 Task: Create a due date automation trigger when advanced on, on the tuesday of the week a card is due add dates due today at 11:00 AM.
Action: Mouse moved to (877, 261)
Screenshot: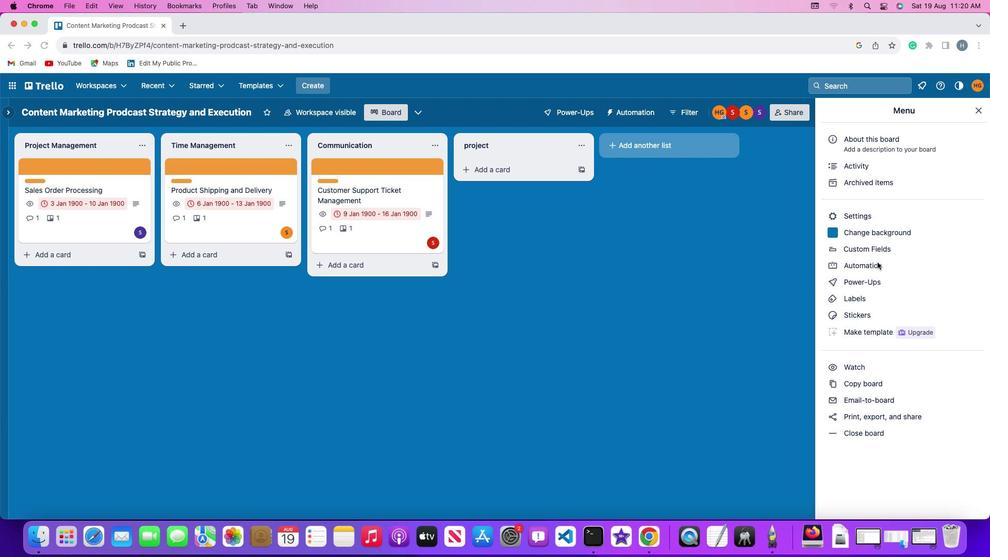 
Action: Mouse pressed left at (877, 261)
Screenshot: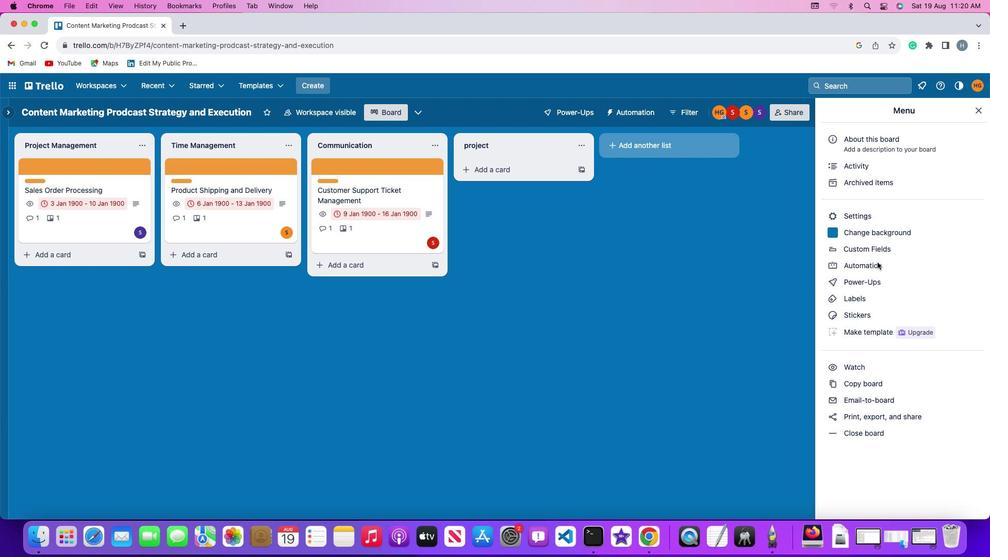 
Action: Mouse pressed left at (877, 261)
Screenshot: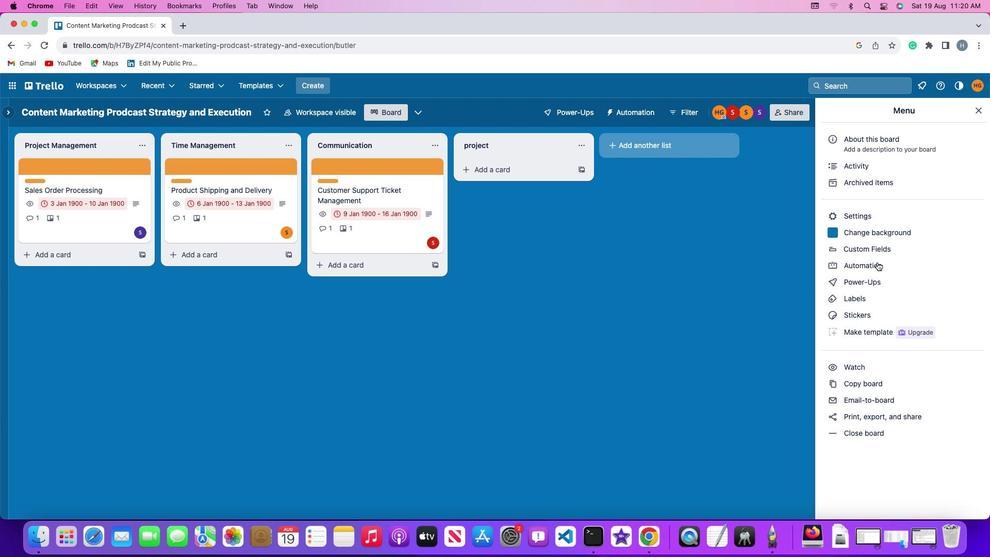 
Action: Mouse moved to (45, 239)
Screenshot: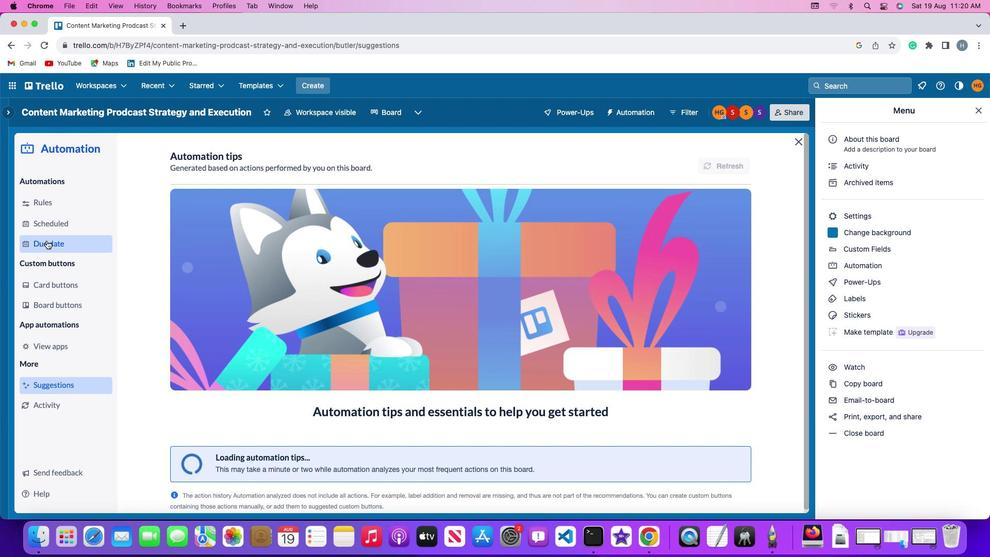 
Action: Mouse pressed left at (45, 239)
Screenshot: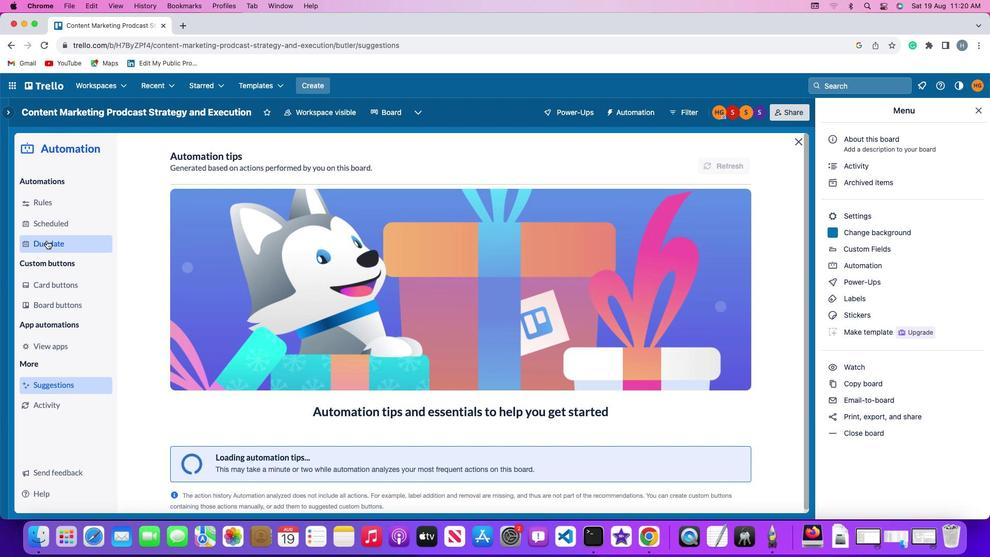 
Action: Mouse moved to (674, 159)
Screenshot: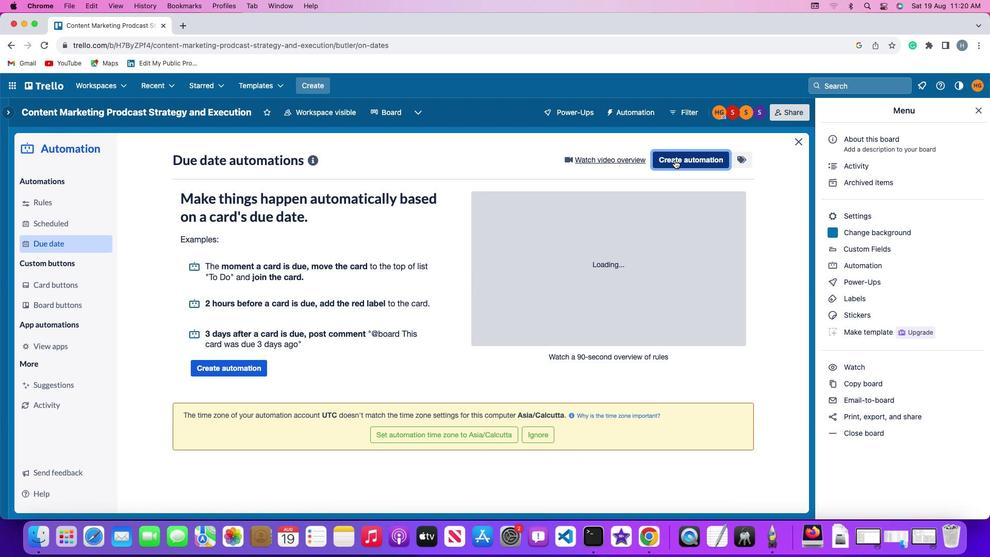 
Action: Mouse pressed left at (674, 159)
Screenshot: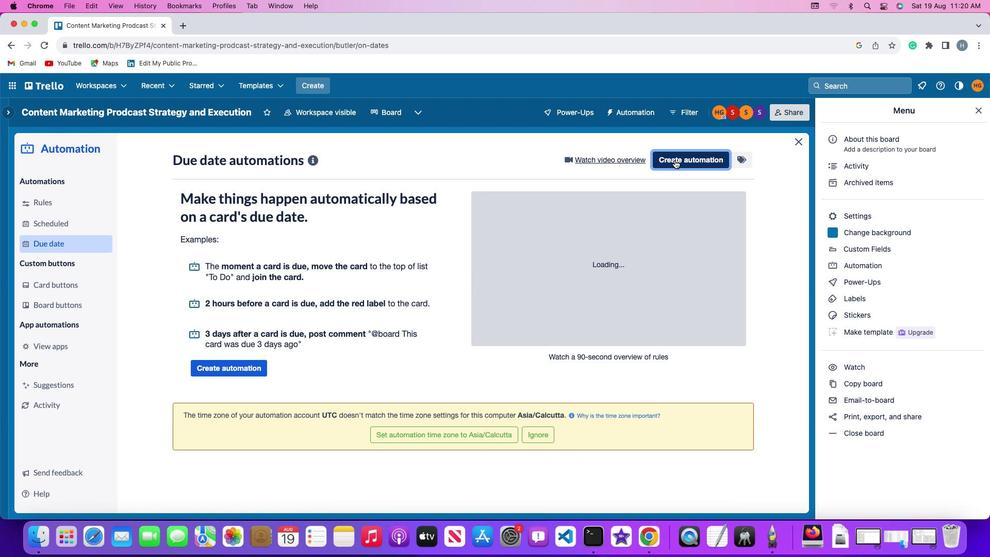
Action: Mouse moved to (198, 254)
Screenshot: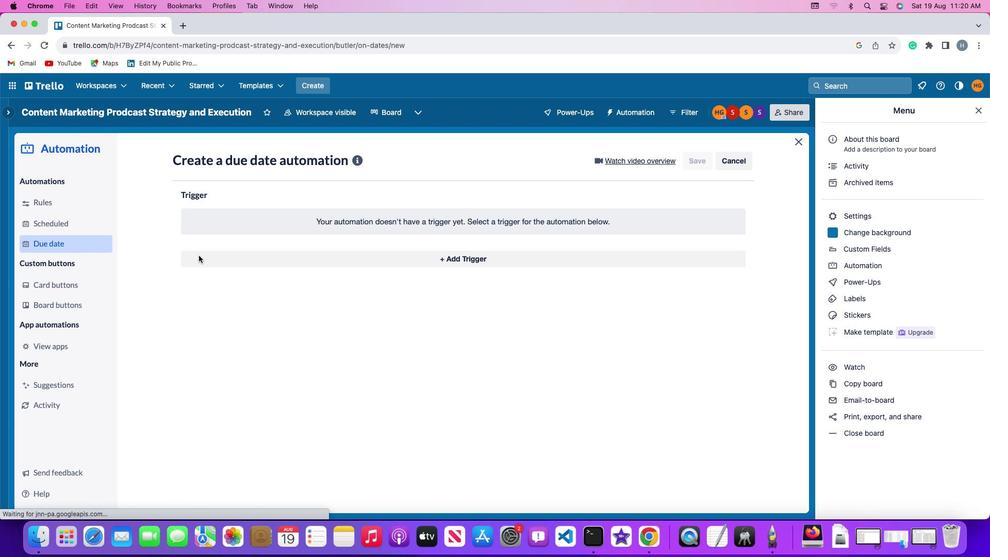 
Action: Mouse pressed left at (198, 254)
Screenshot: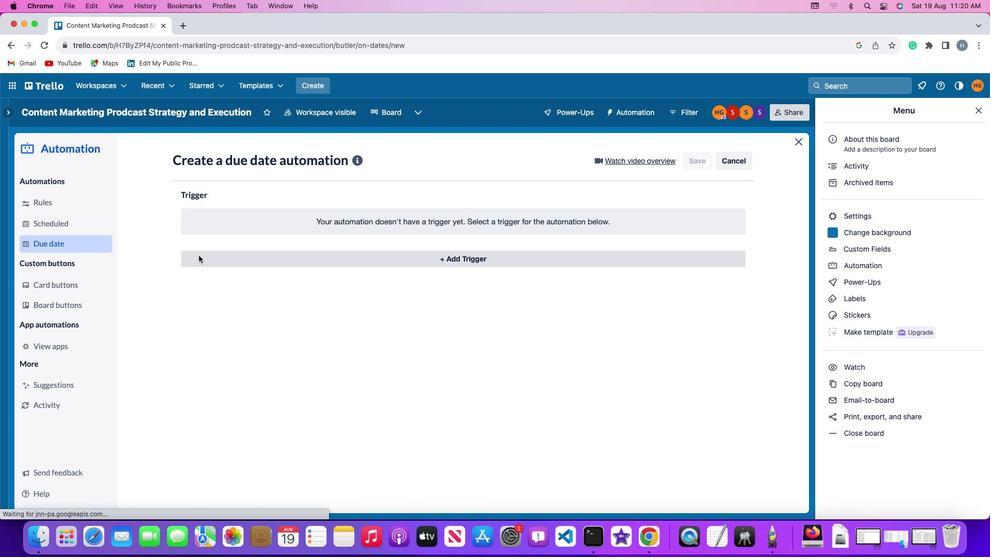 
Action: Mouse moved to (226, 443)
Screenshot: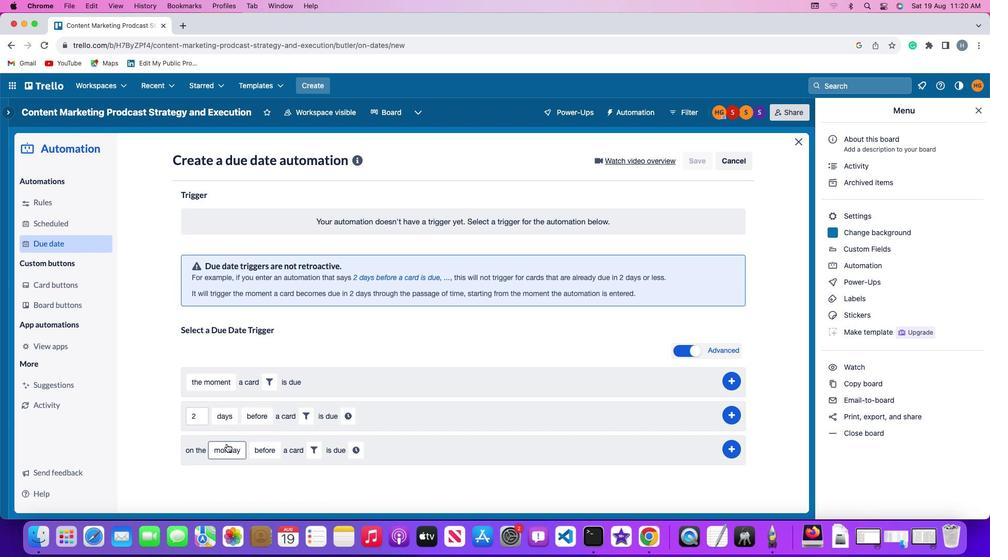 
Action: Mouse pressed left at (226, 443)
Screenshot: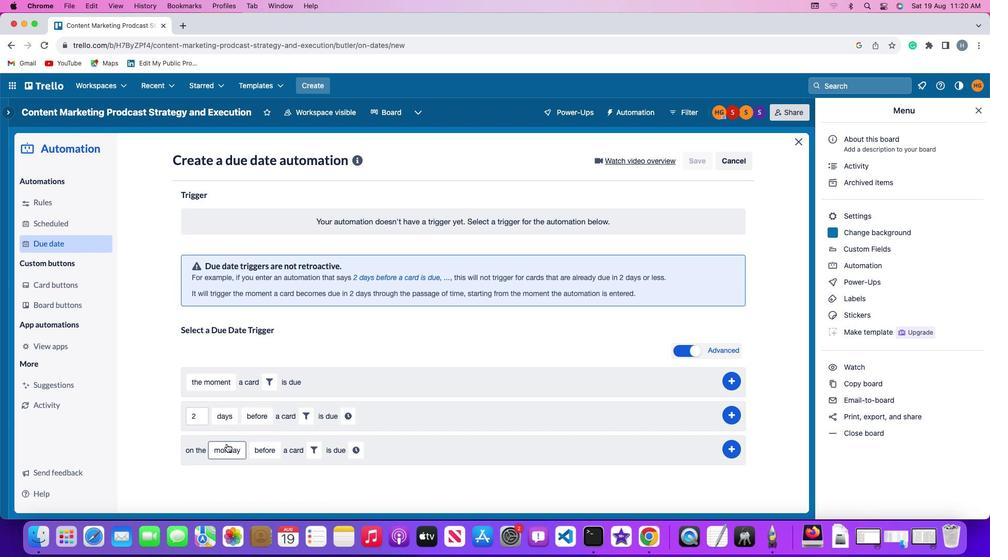 
Action: Mouse moved to (245, 332)
Screenshot: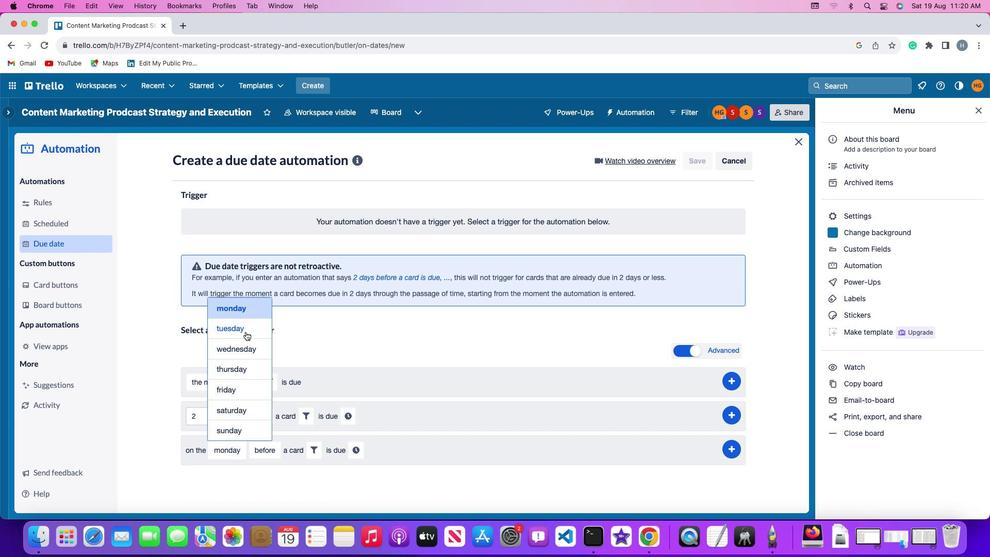 
Action: Mouse pressed left at (245, 332)
Screenshot: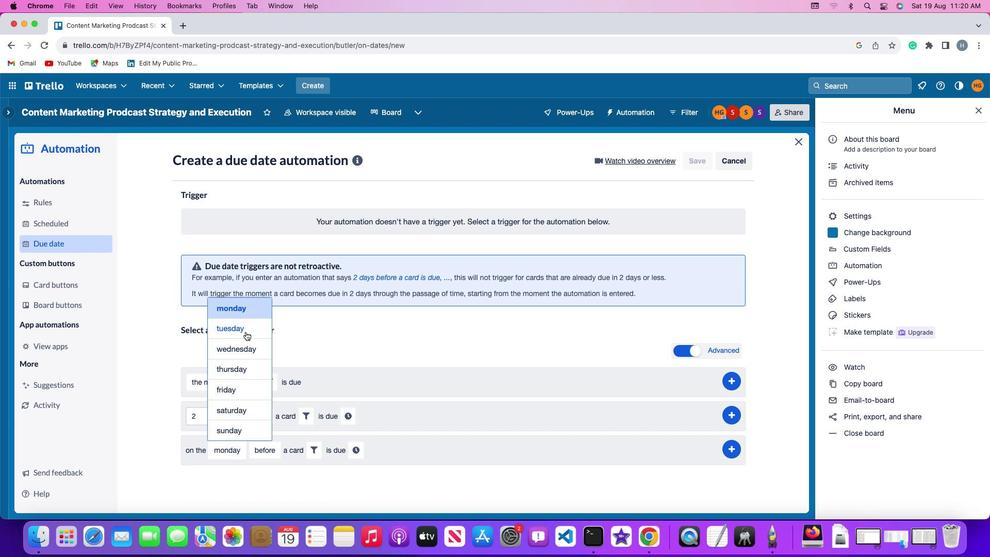 
Action: Mouse moved to (272, 448)
Screenshot: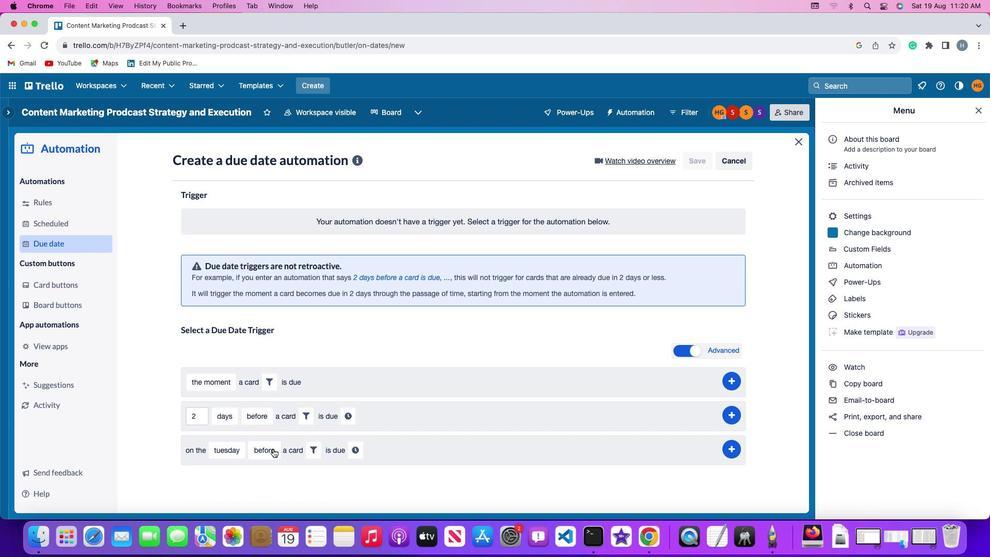 
Action: Mouse pressed left at (272, 448)
Screenshot: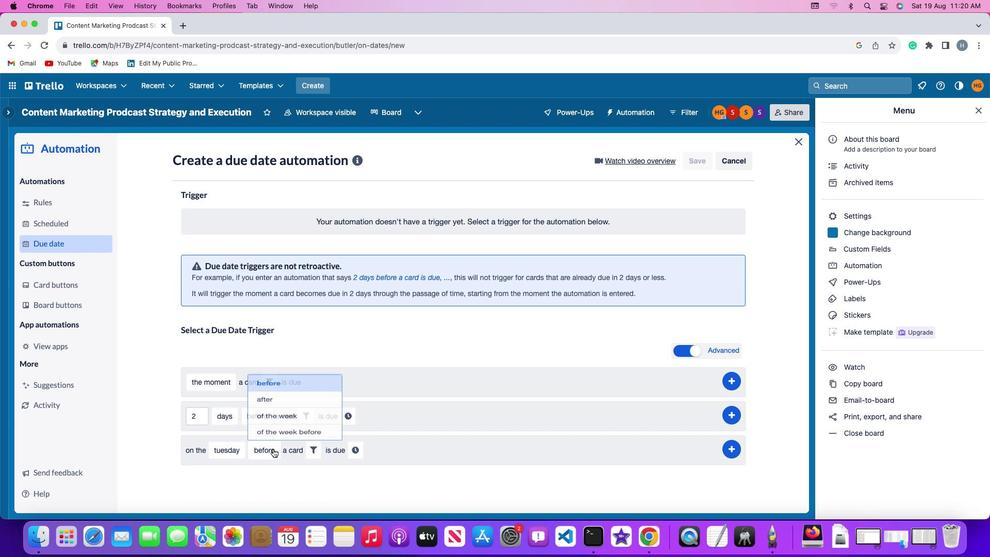 
Action: Mouse moved to (275, 404)
Screenshot: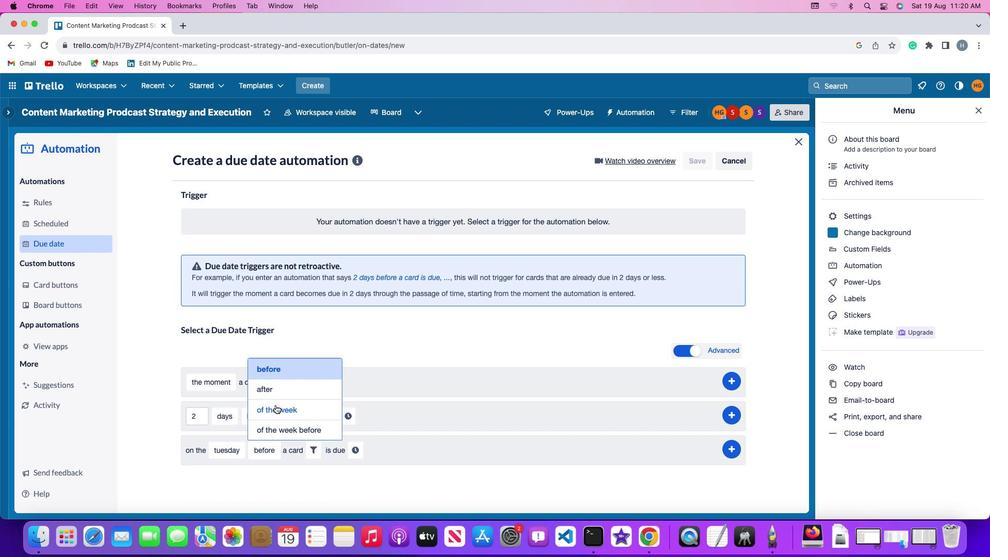 
Action: Mouse pressed left at (275, 404)
Screenshot: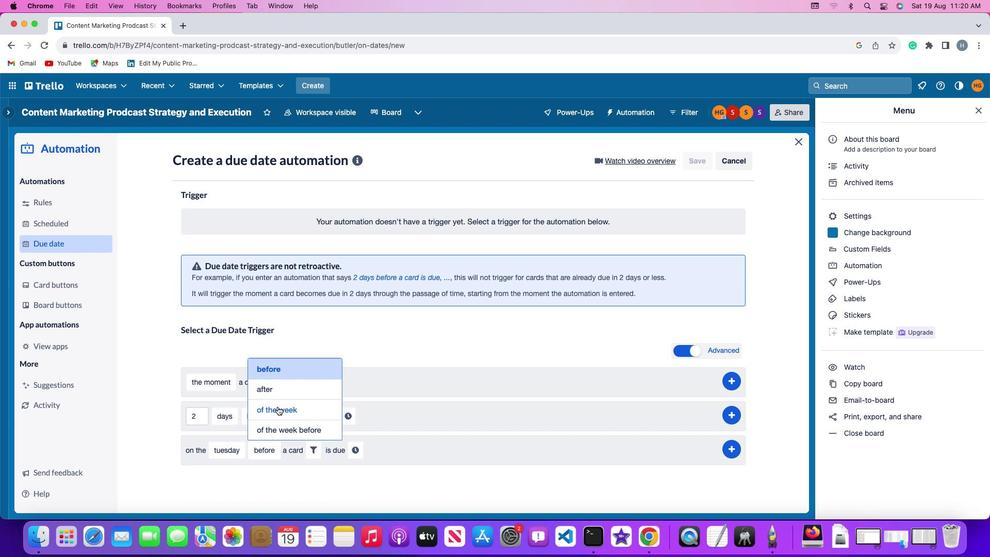 
Action: Mouse moved to (328, 446)
Screenshot: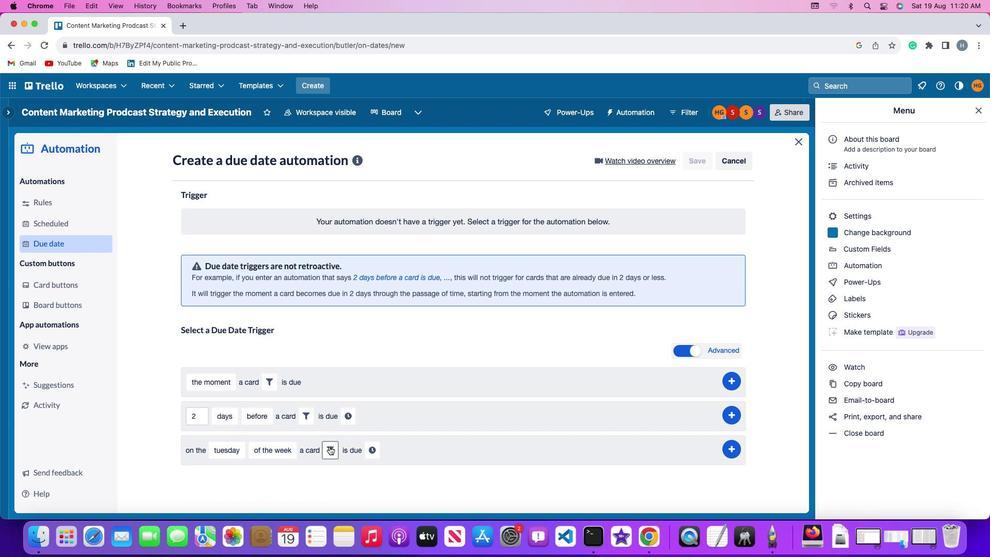 
Action: Mouse pressed left at (328, 446)
Screenshot: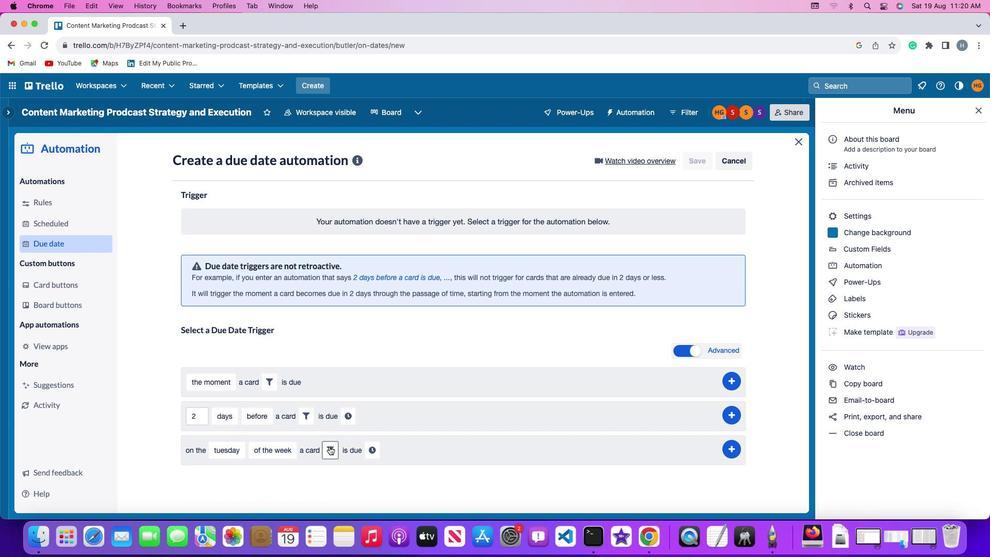 
Action: Mouse moved to (378, 483)
Screenshot: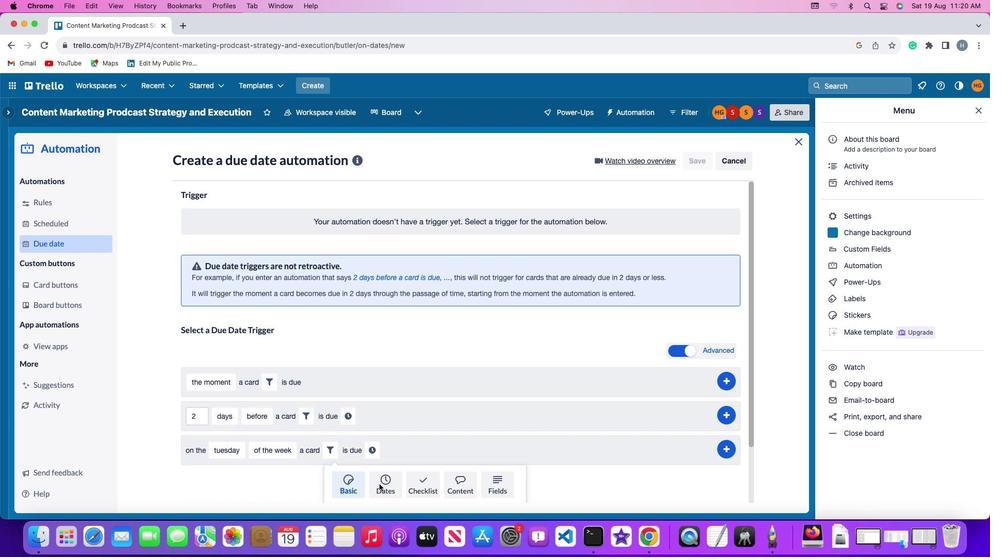 
Action: Mouse pressed left at (378, 483)
Screenshot: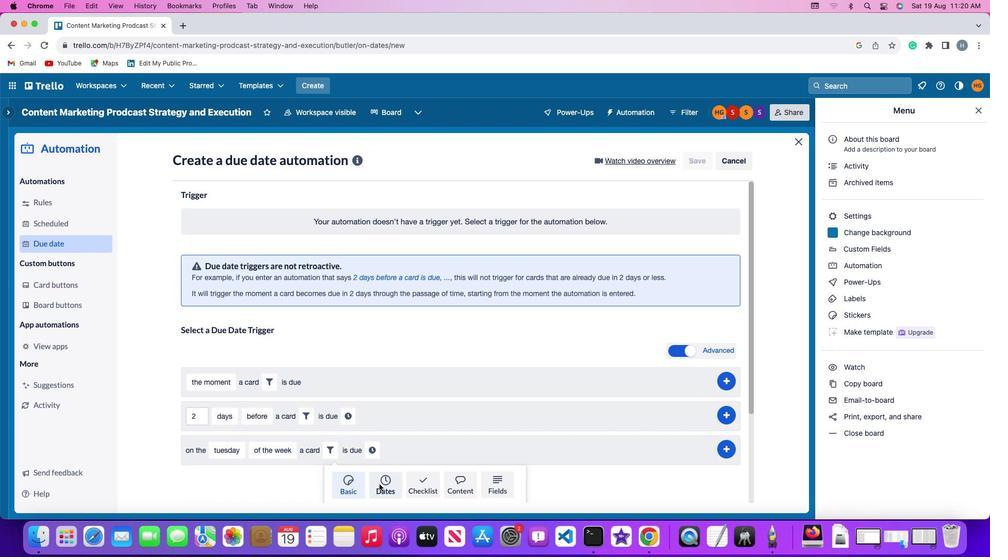 
Action: Mouse moved to (292, 478)
Screenshot: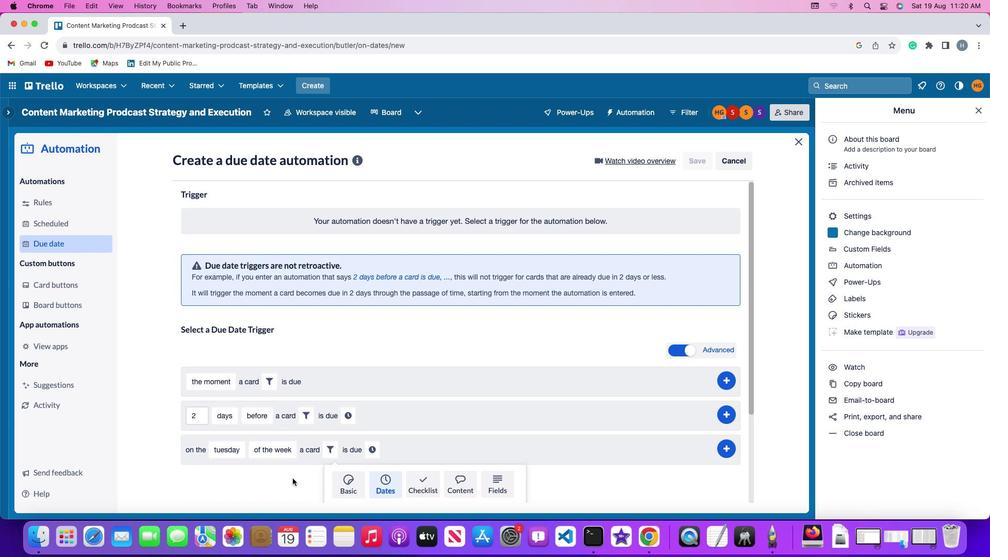 
Action: Mouse scrolled (292, 478) with delta (0, 0)
Screenshot: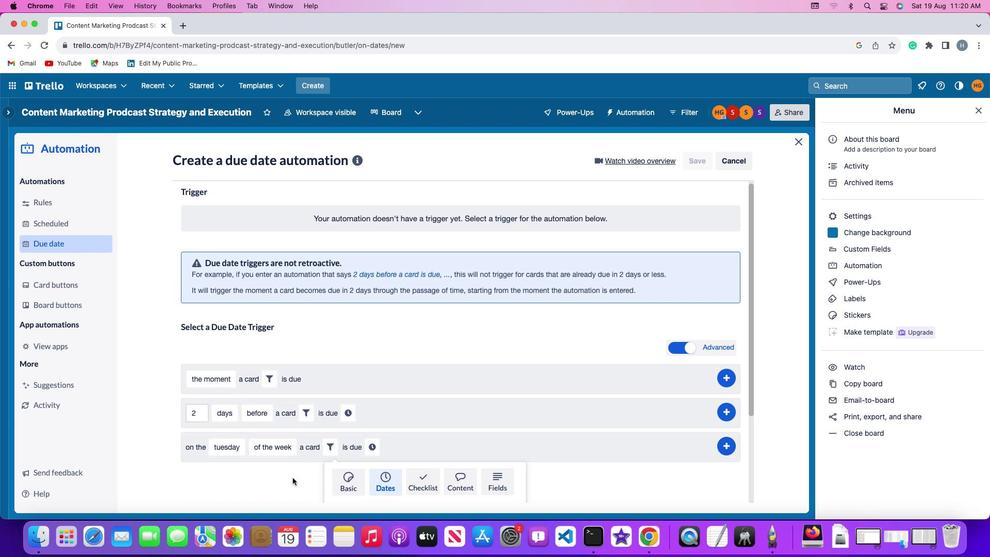 
Action: Mouse moved to (292, 477)
Screenshot: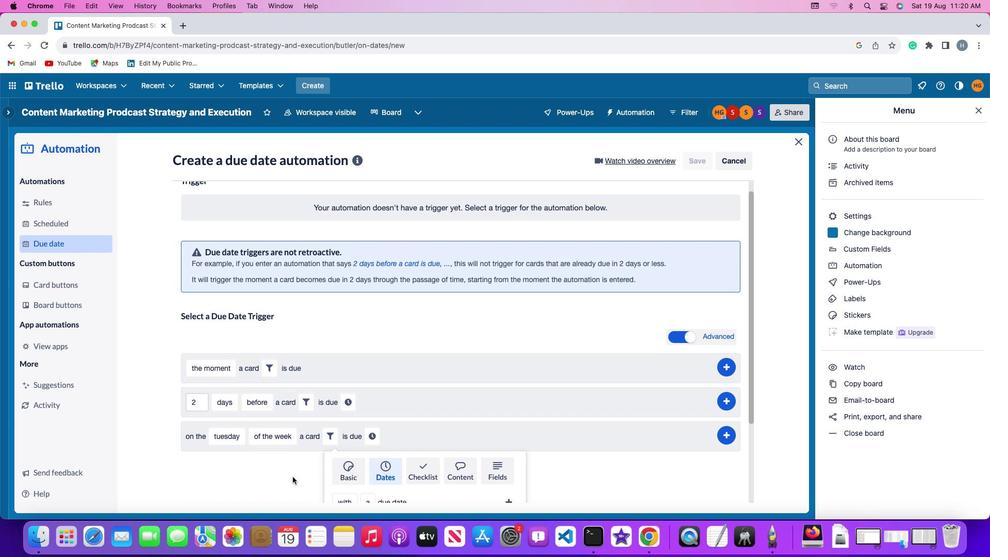 
Action: Mouse scrolled (292, 477) with delta (0, 0)
Screenshot: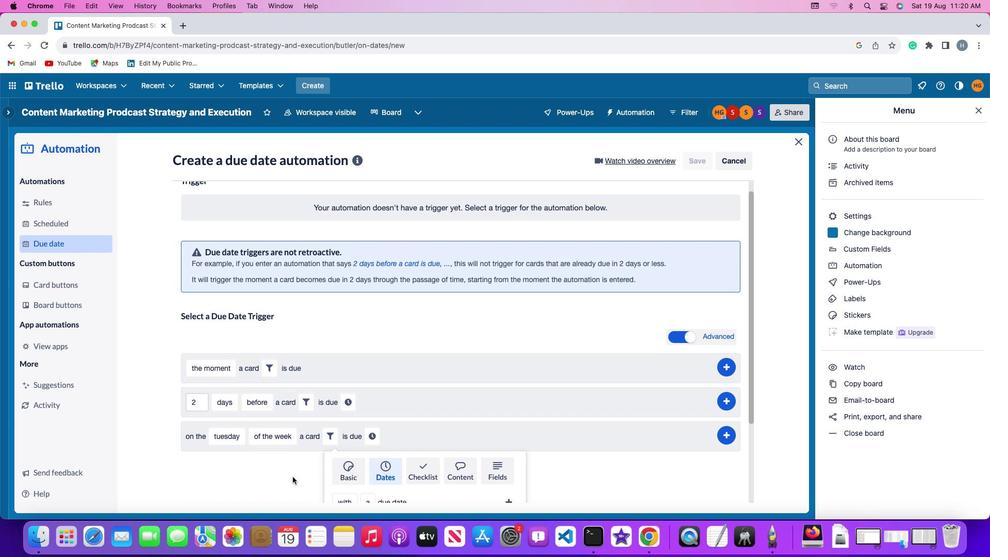 
Action: Mouse scrolled (292, 477) with delta (0, -1)
Screenshot: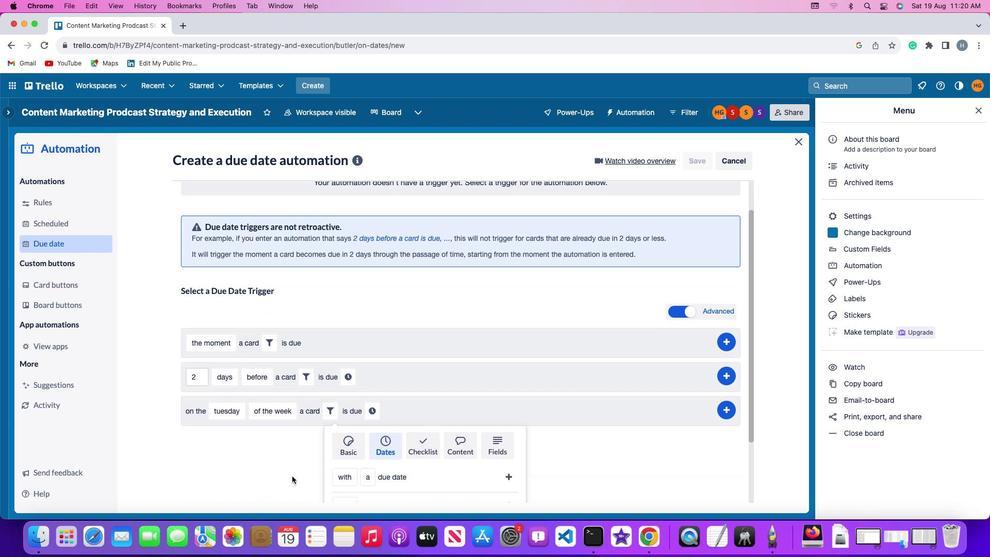 
Action: Mouse scrolled (292, 477) with delta (0, -2)
Screenshot: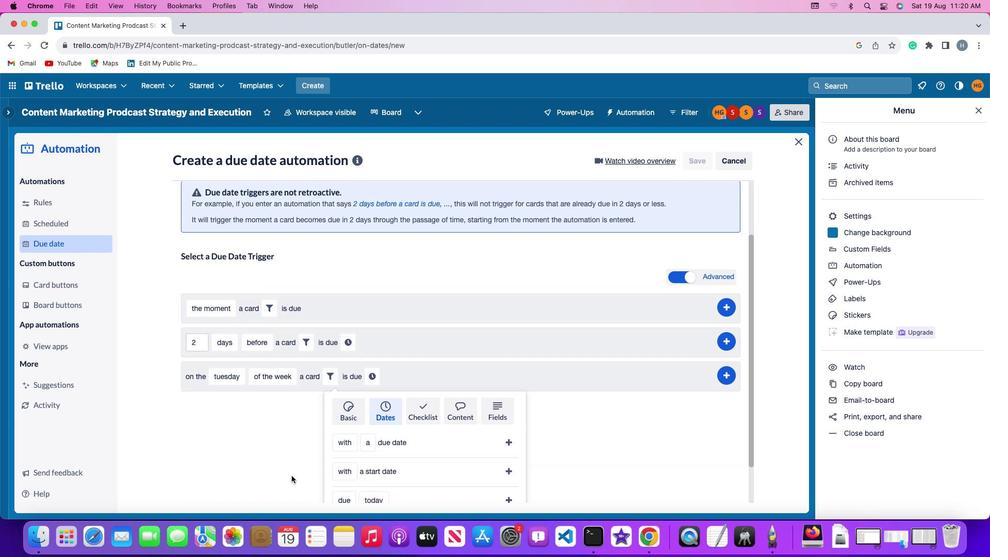 
Action: Mouse moved to (286, 472)
Screenshot: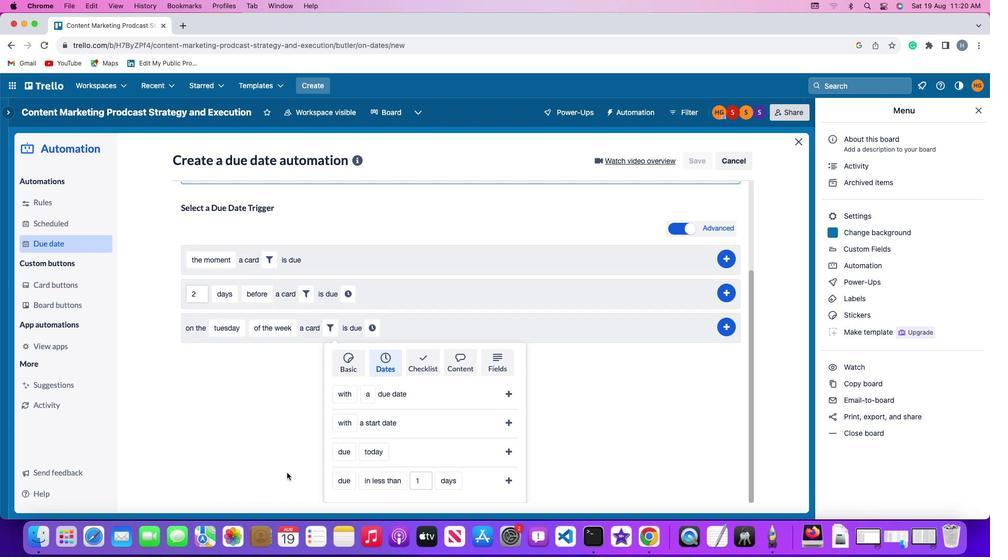 
Action: Mouse scrolled (286, 472) with delta (0, 0)
Screenshot: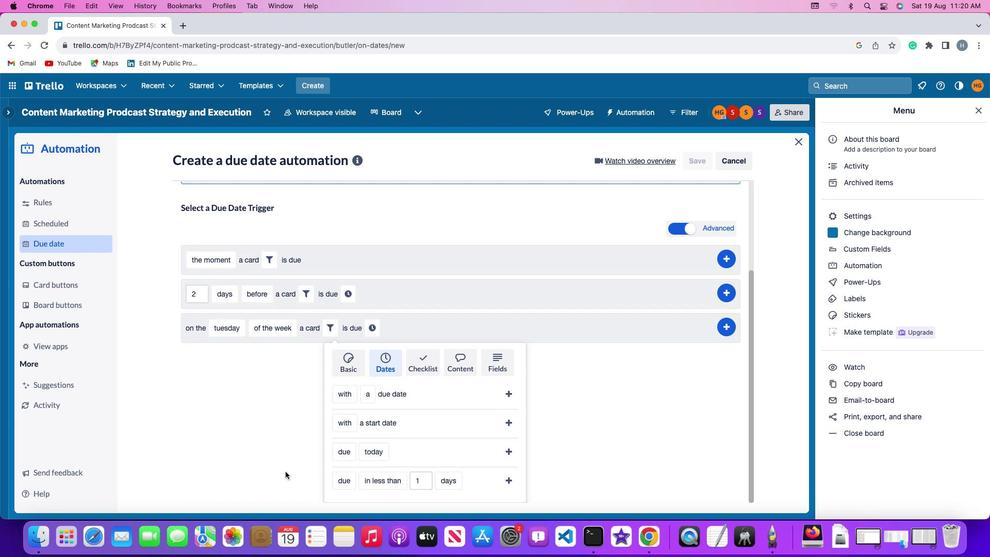 
Action: Mouse moved to (286, 472)
Screenshot: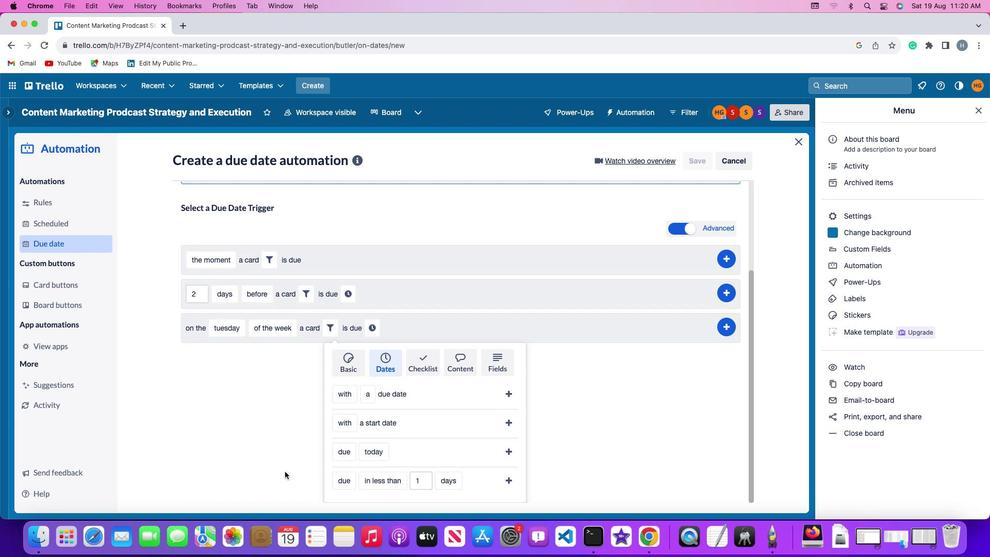 
Action: Mouse scrolled (286, 472) with delta (0, 0)
Screenshot: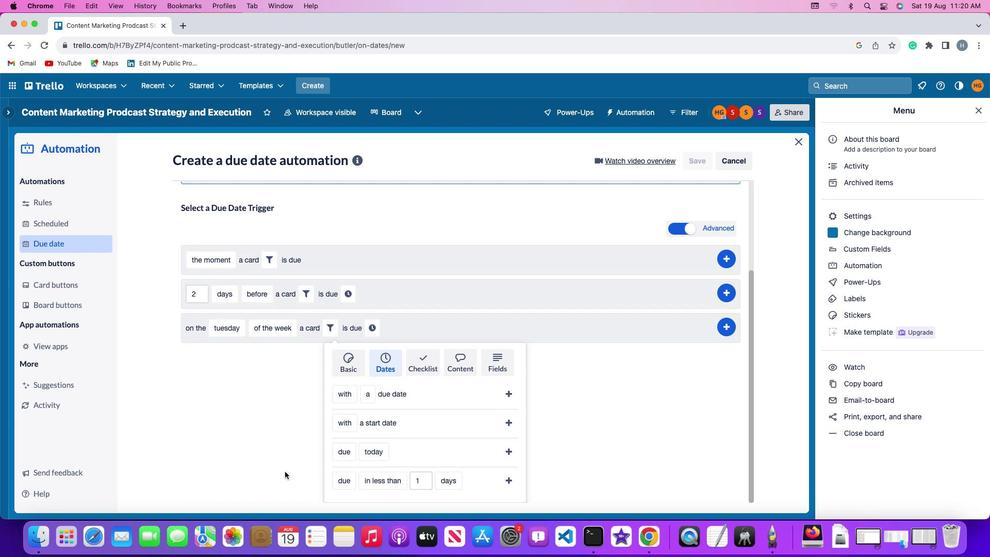 
Action: Mouse moved to (360, 371)
Screenshot: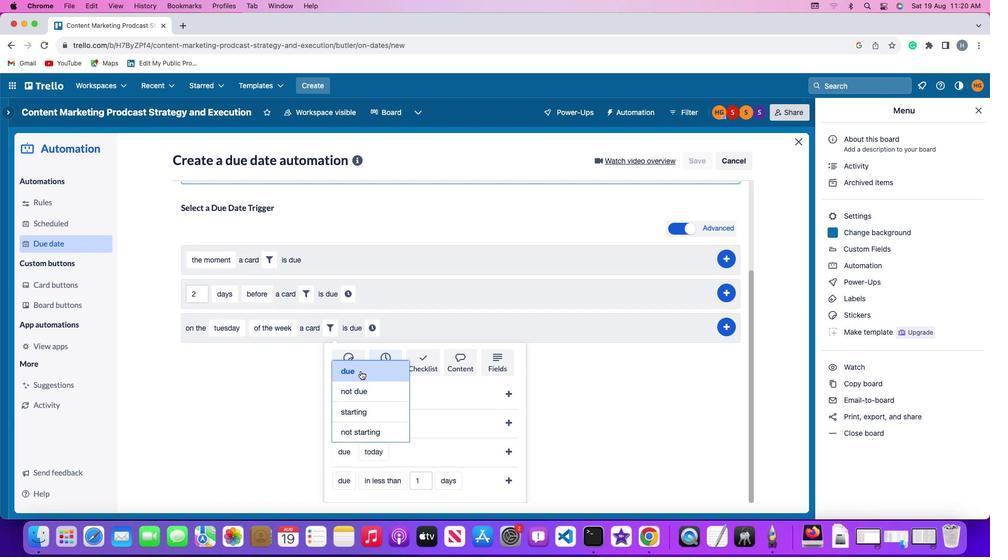 
Action: Mouse pressed left at (360, 371)
Screenshot: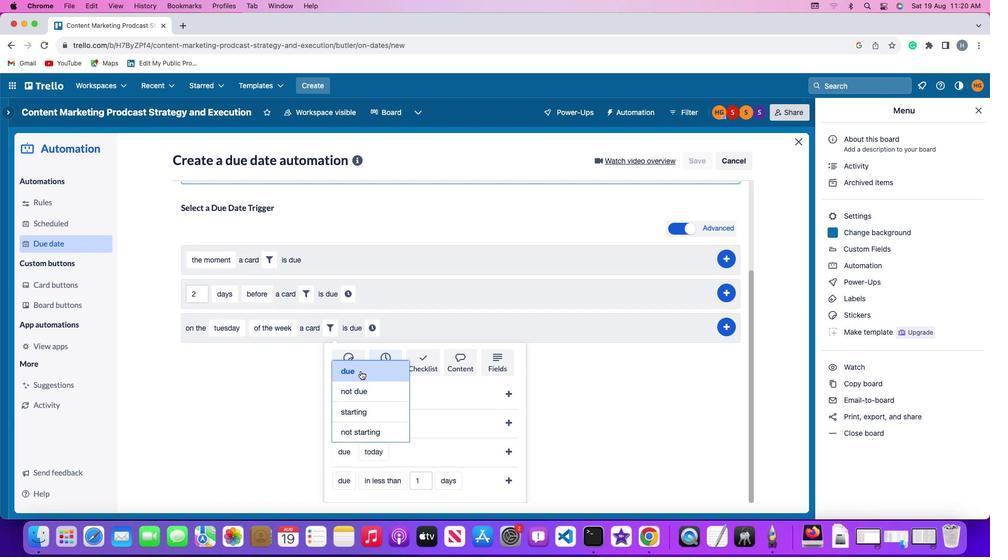 
Action: Mouse moved to (371, 445)
Screenshot: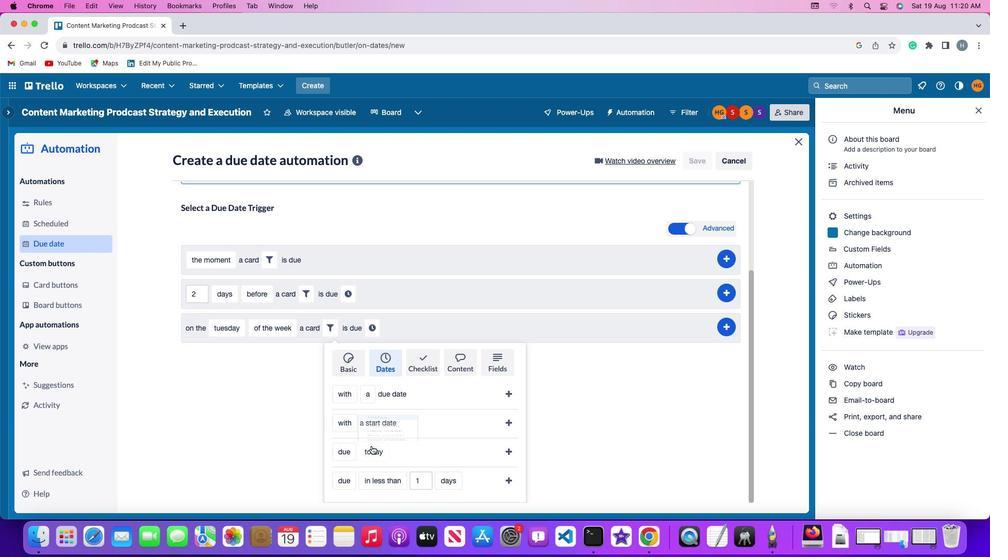 
Action: Mouse pressed left at (371, 445)
Screenshot: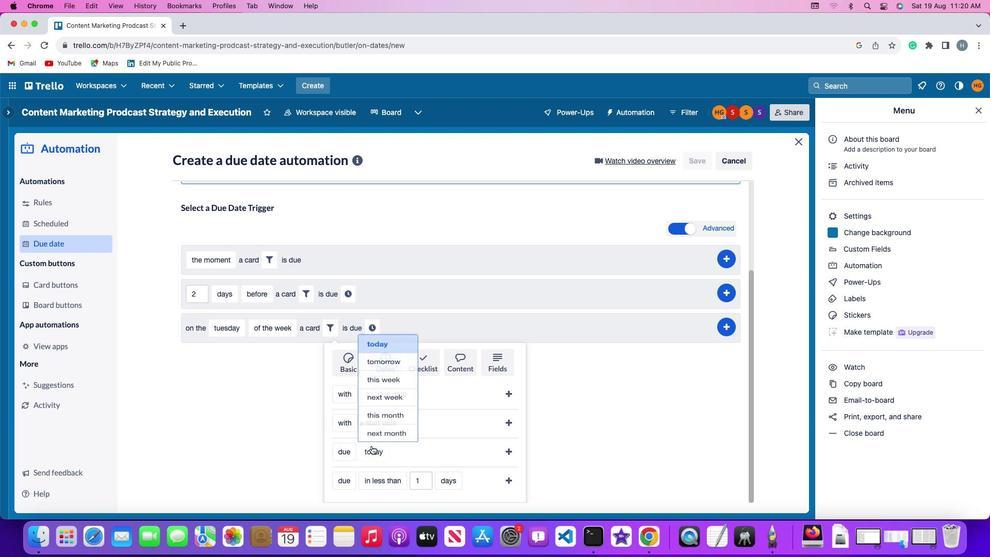 
Action: Mouse moved to (383, 328)
Screenshot: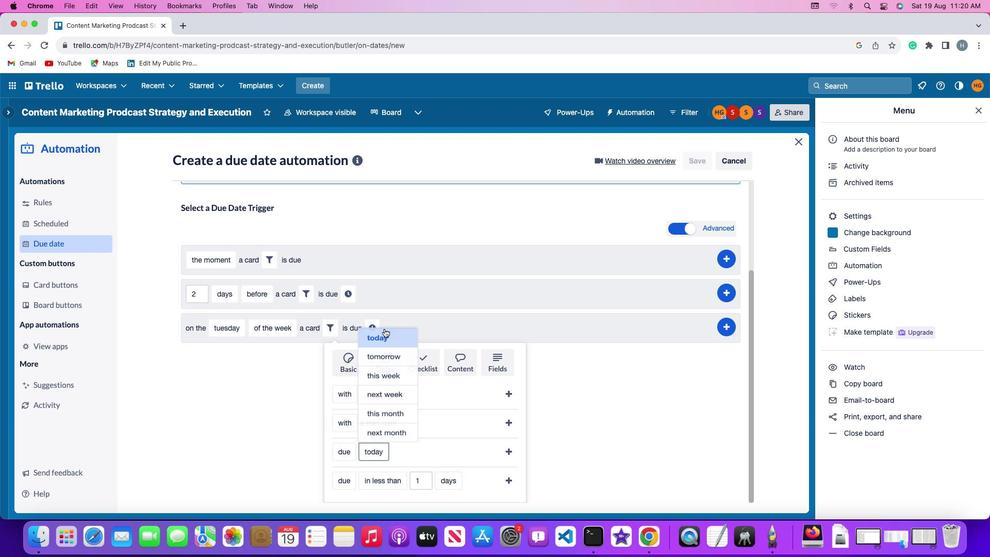 
Action: Mouse pressed left at (383, 328)
Screenshot: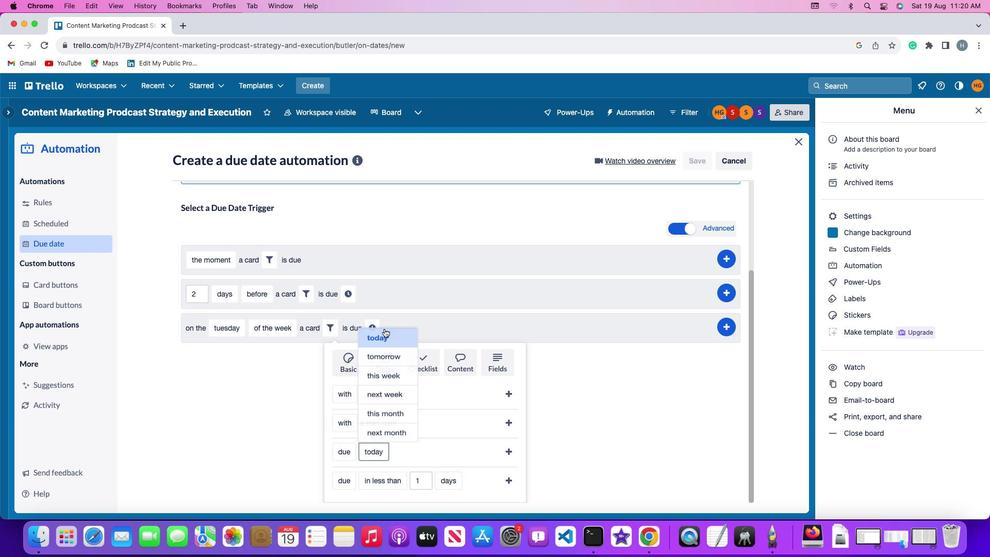 
Action: Mouse moved to (512, 449)
Screenshot: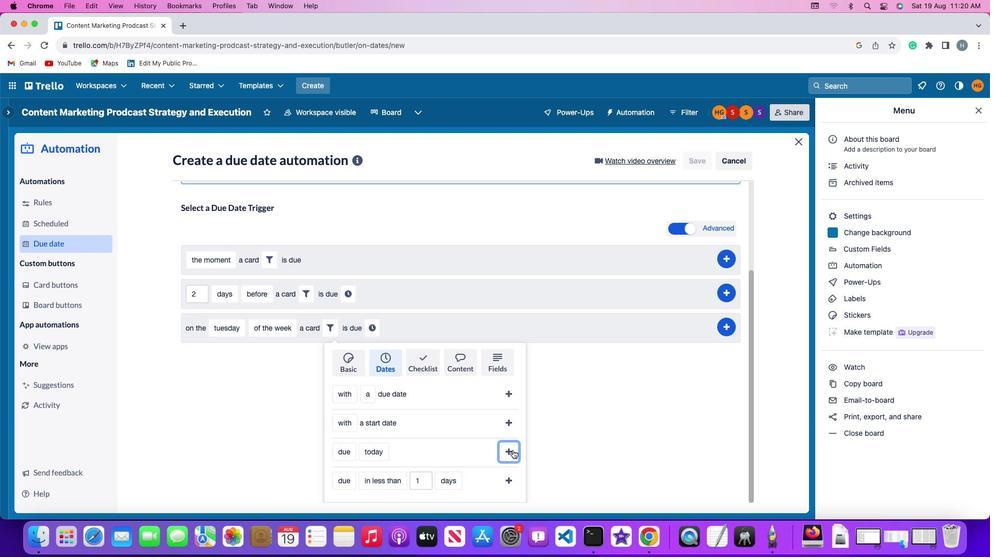 
Action: Mouse pressed left at (512, 449)
Screenshot: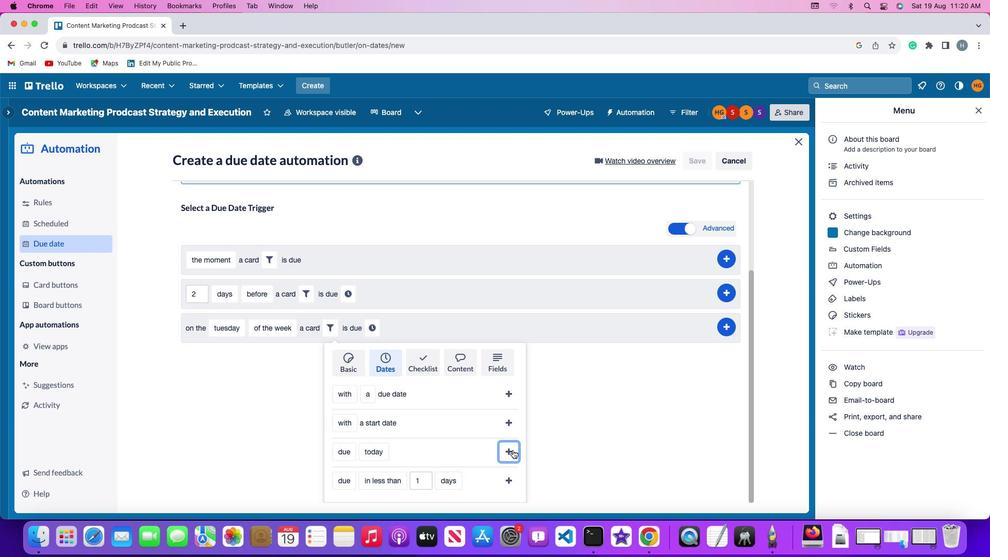 
Action: Mouse moved to (431, 449)
Screenshot: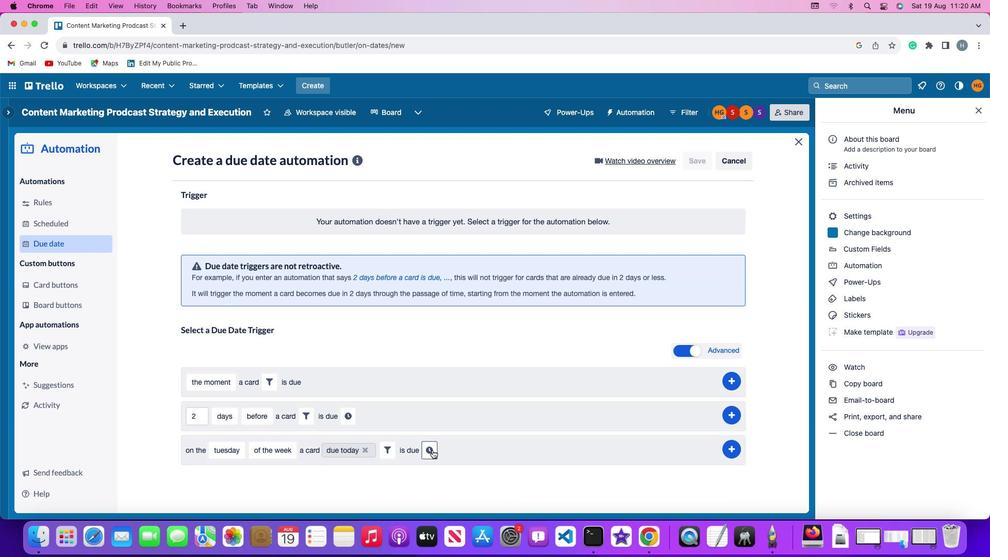 
Action: Mouse pressed left at (431, 449)
Screenshot: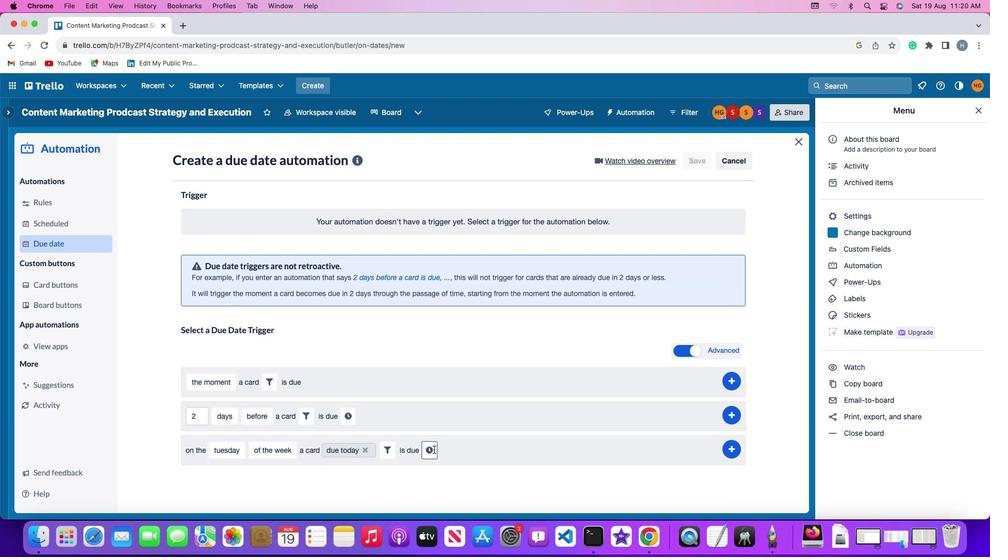 
Action: Mouse moved to (453, 449)
Screenshot: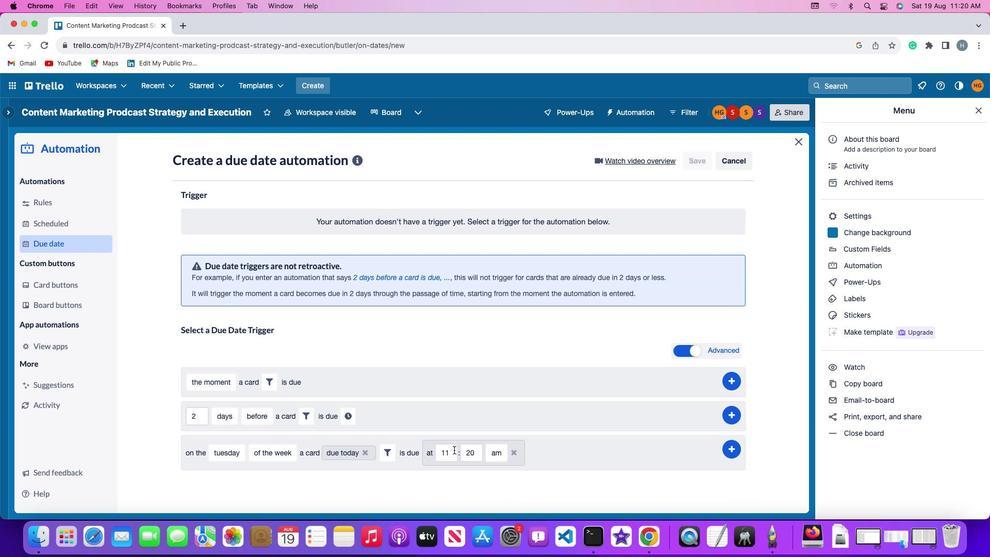 
Action: Mouse pressed left at (453, 449)
Screenshot: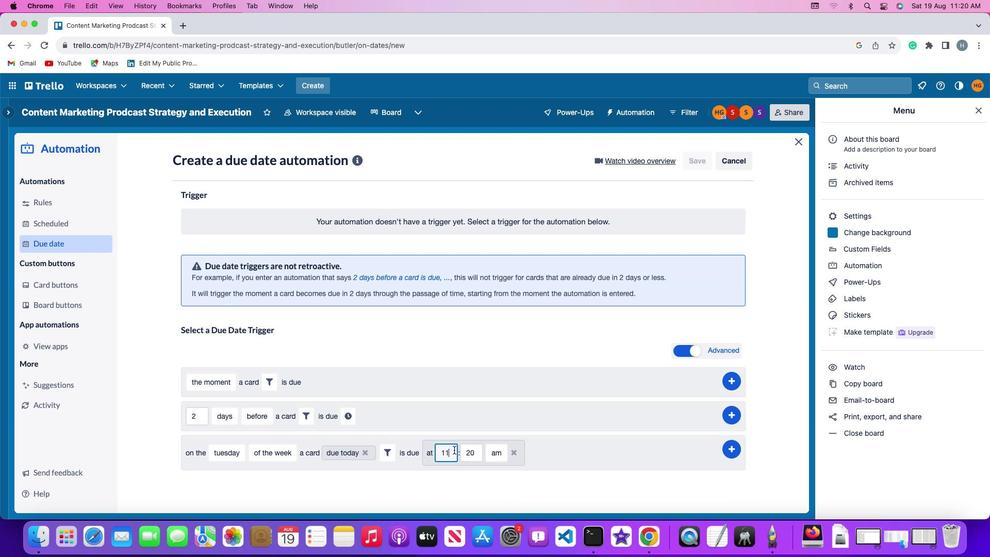
Action: Mouse moved to (453, 449)
Screenshot: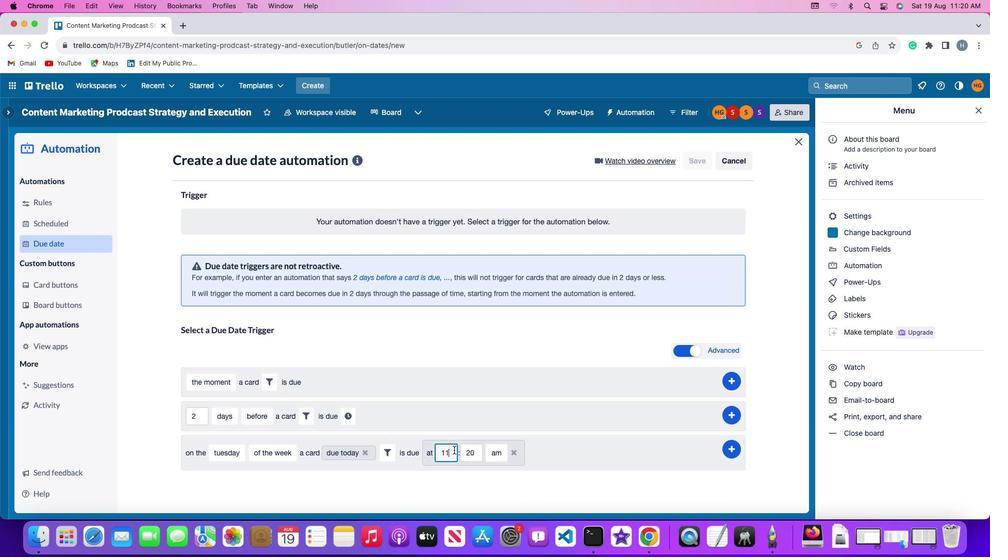 
Action: Key pressed Key.backspace'1'
Screenshot: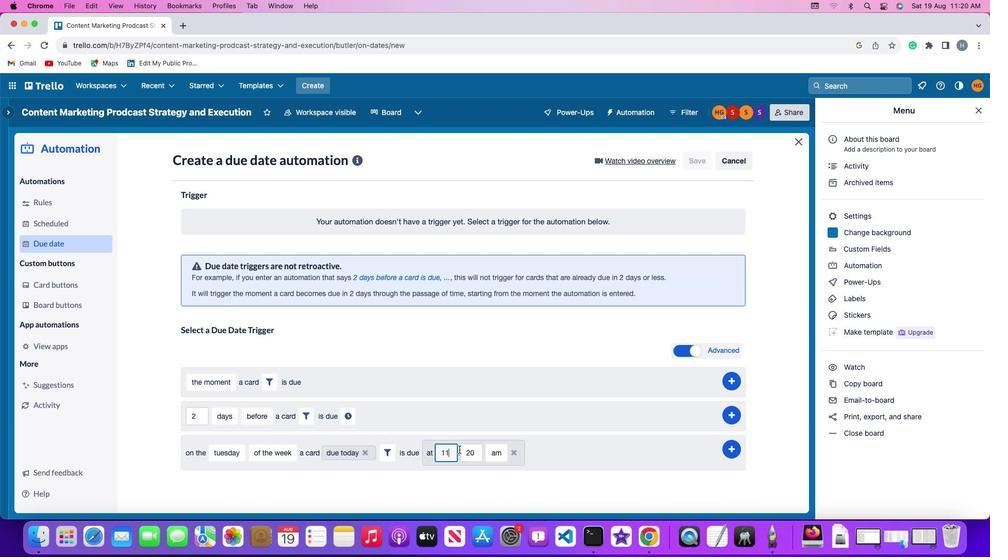 
Action: Mouse moved to (476, 449)
Screenshot: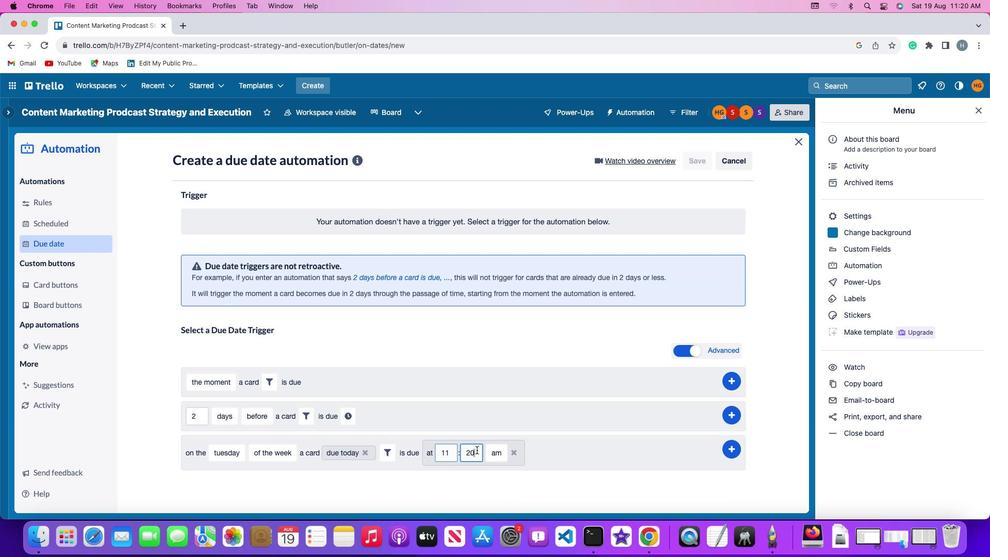 
Action: Mouse pressed left at (476, 449)
Screenshot: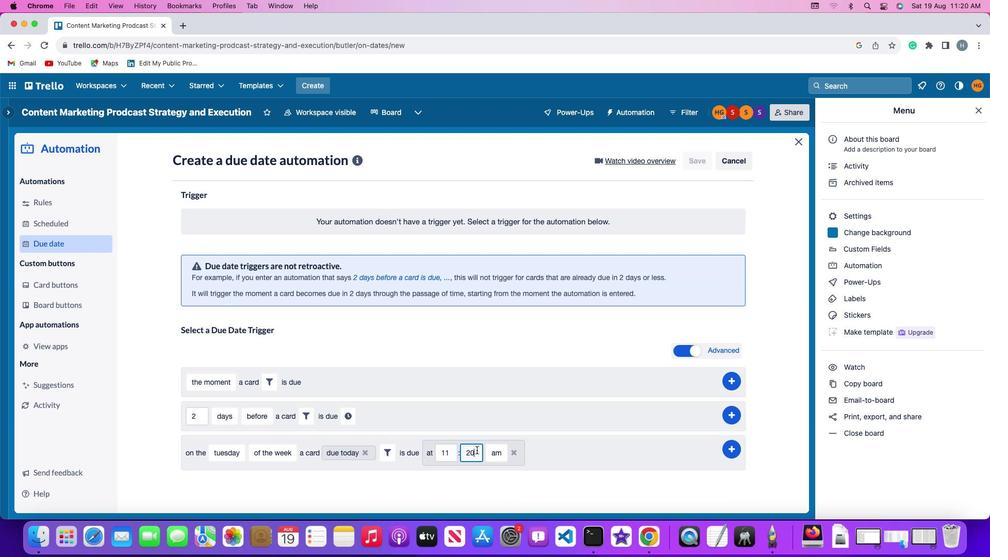 
Action: Key pressed Key.backspaceKey.backspace'0''0'
Screenshot: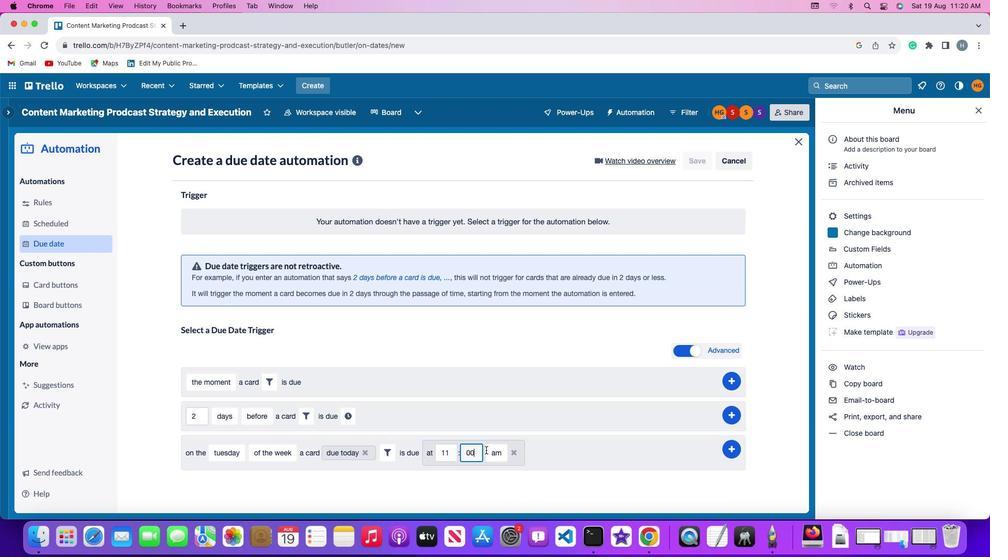 
Action: Mouse moved to (495, 449)
Screenshot: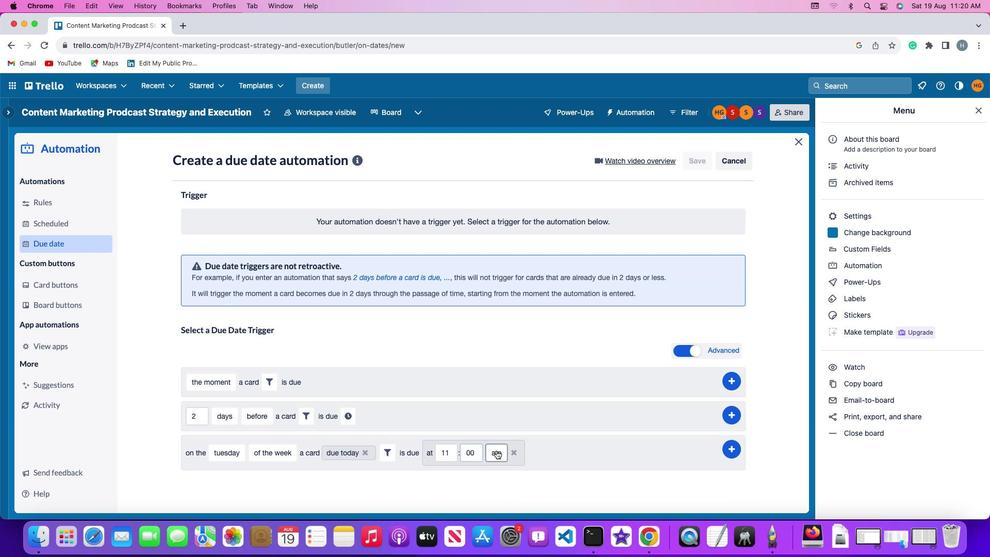 
Action: Mouse pressed left at (495, 449)
Screenshot: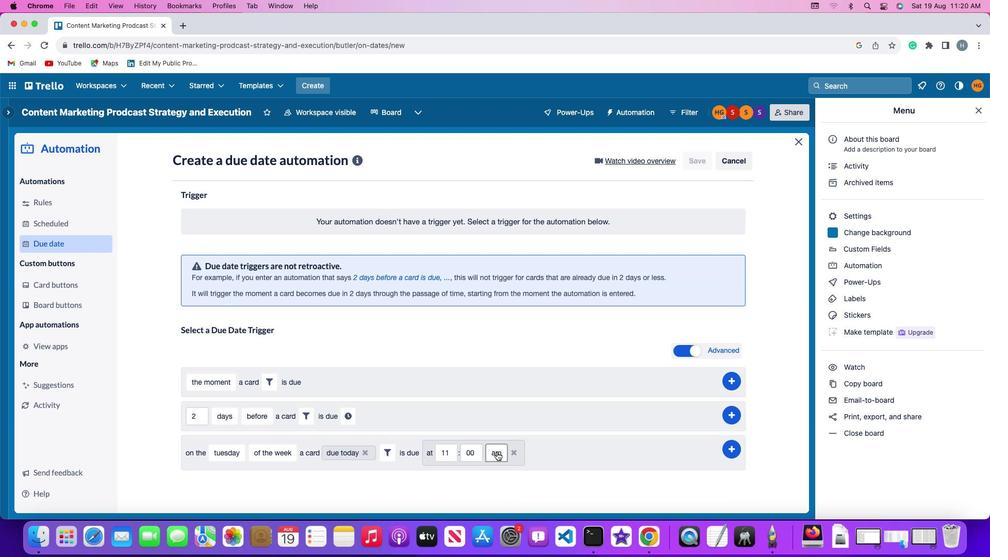 
Action: Mouse moved to (502, 465)
Screenshot: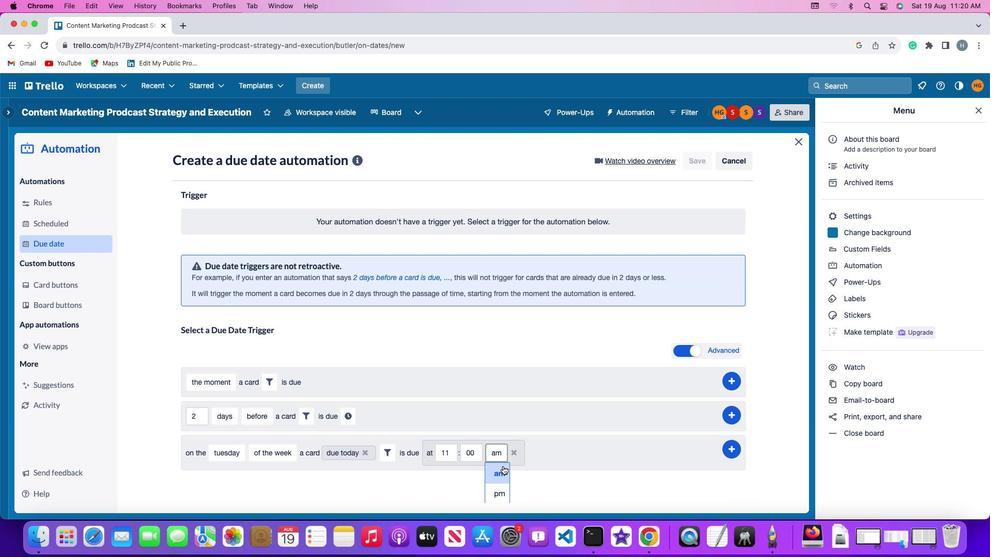 
Action: Mouse pressed left at (502, 465)
Screenshot: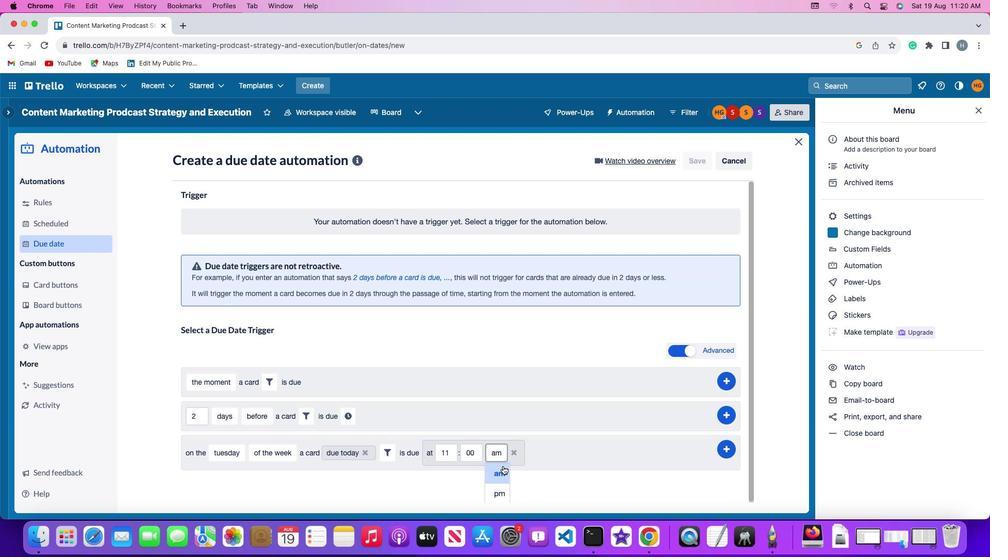 
Action: Mouse moved to (729, 446)
Screenshot: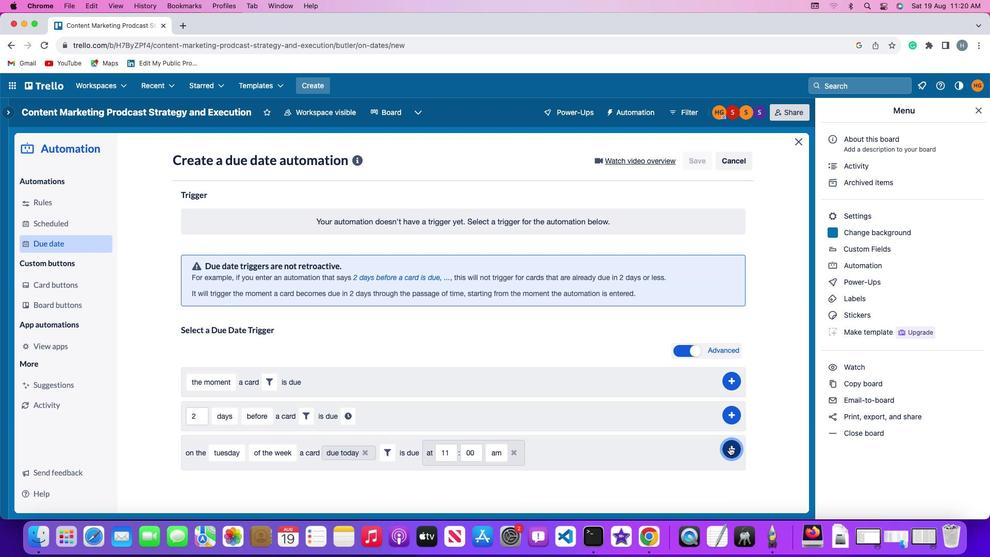 
Action: Mouse pressed left at (729, 446)
Screenshot: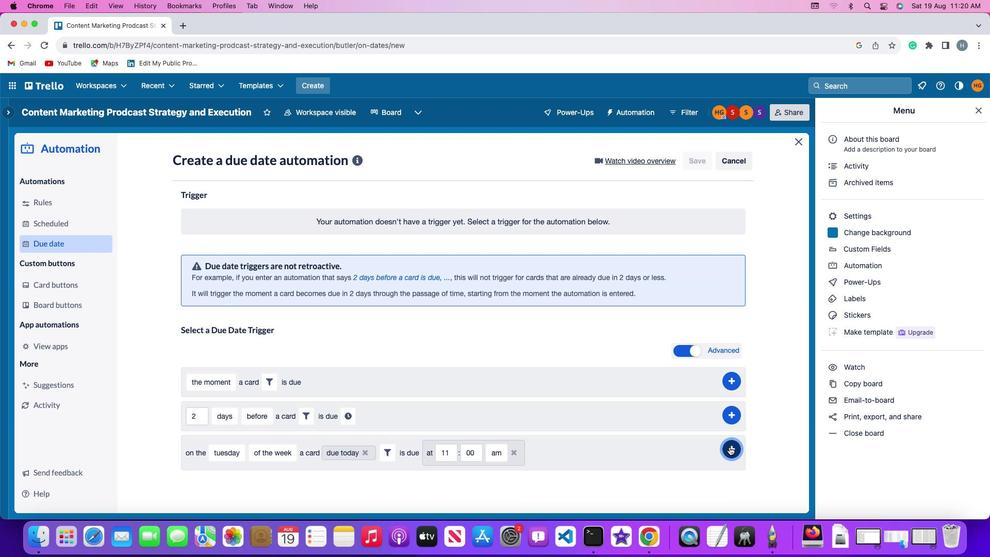 
Action: Mouse moved to (798, 329)
Screenshot: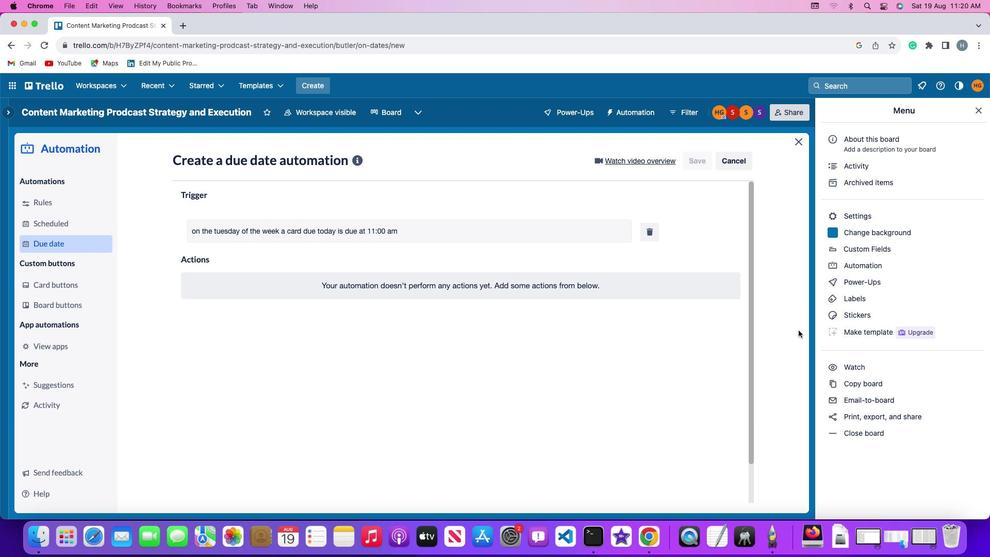 
